 Task: Use the formula "HLOOKUP" in spreadsheet "Project portfolio".
Action: Mouse moved to (657, 102)
Screenshot: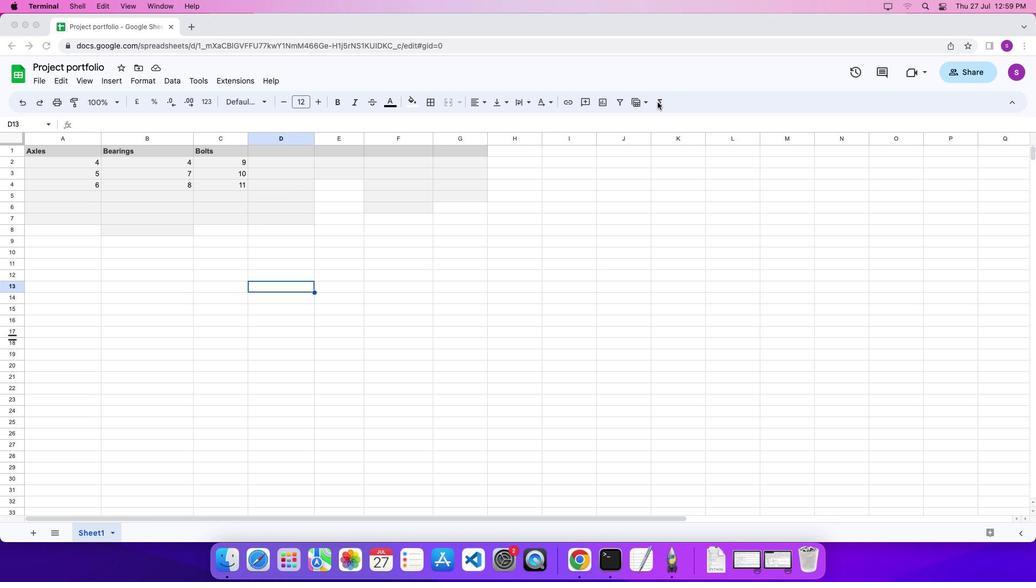 
Action: Mouse pressed left at (657, 102)
Screenshot: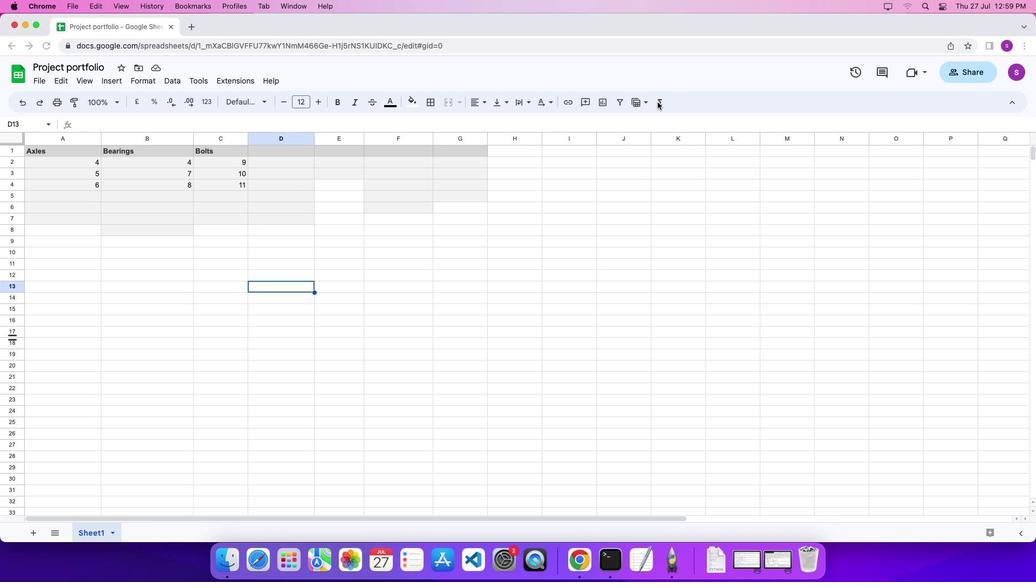 
Action: Mouse moved to (660, 102)
Screenshot: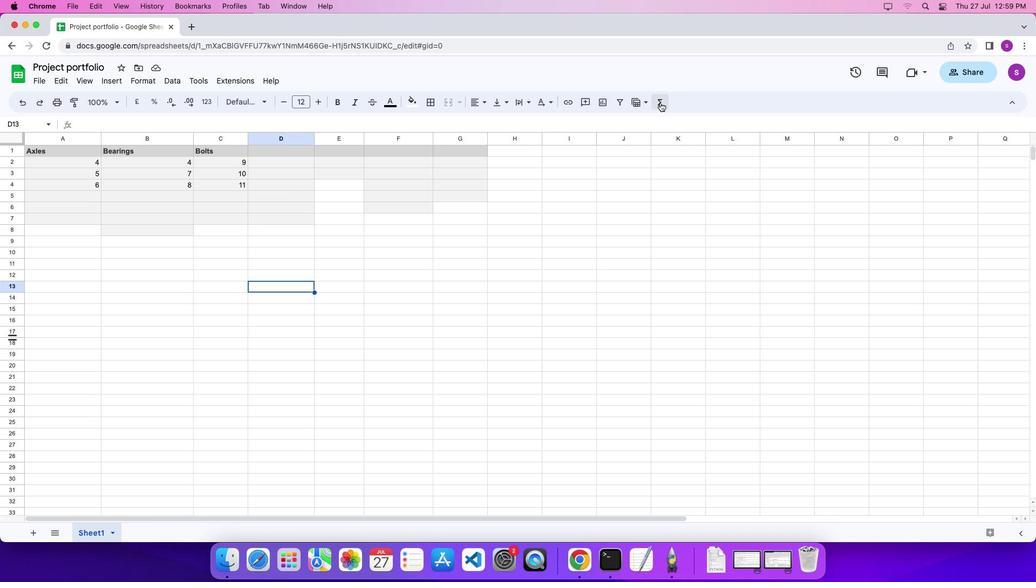 
Action: Mouse pressed left at (660, 102)
Screenshot: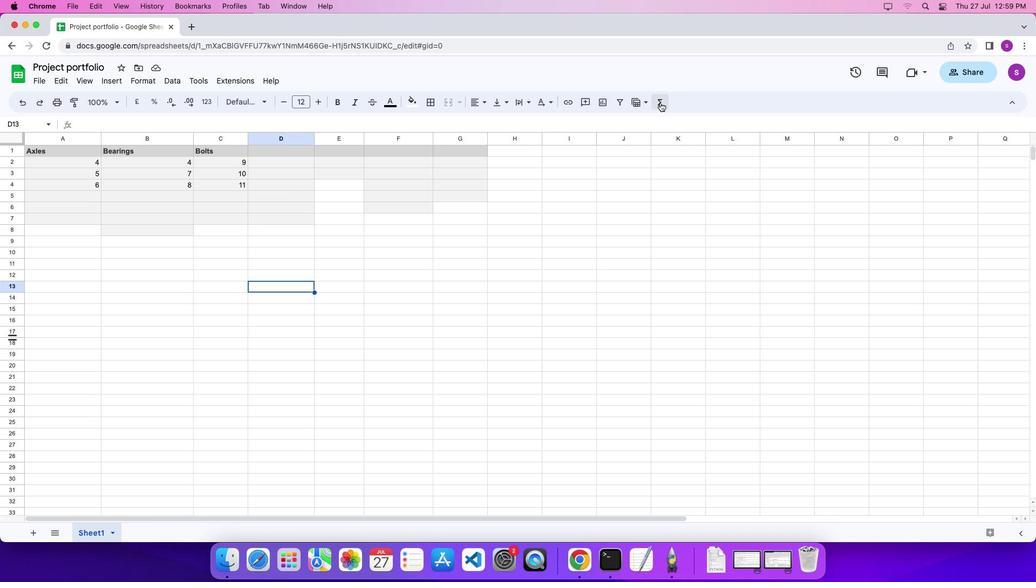 
Action: Mouse moved to (810, 532)
Screenshot: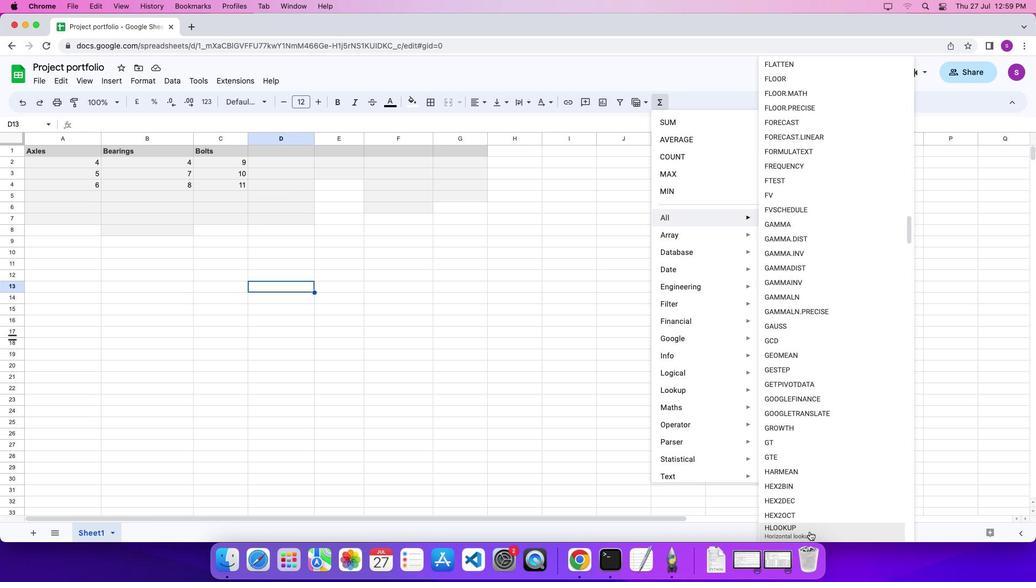 
Action: Mouse pressed left at (810, 532)
Screenshot: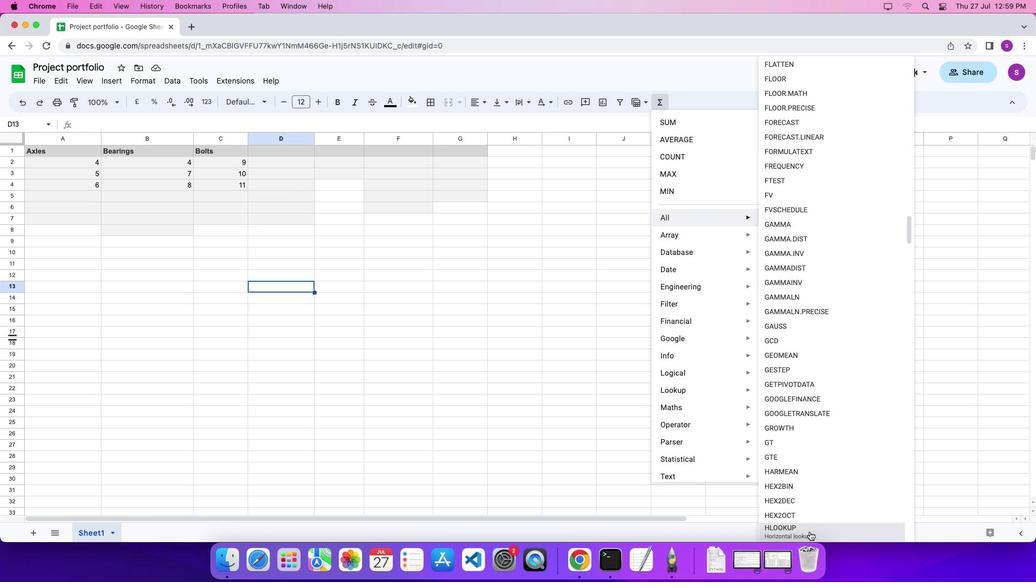 
Action: Mouse moved to (578, 387)
Screenshot: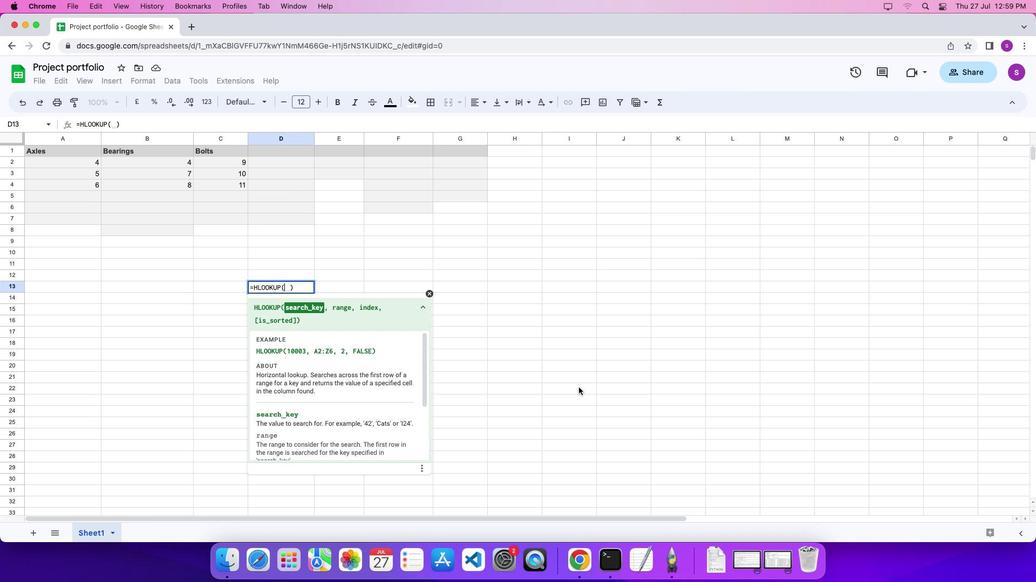 
Action: Key pressed Key.shift_r'"'Key.shift'A''x''l''e''s'Key.shift_r'"'','
Screenshot: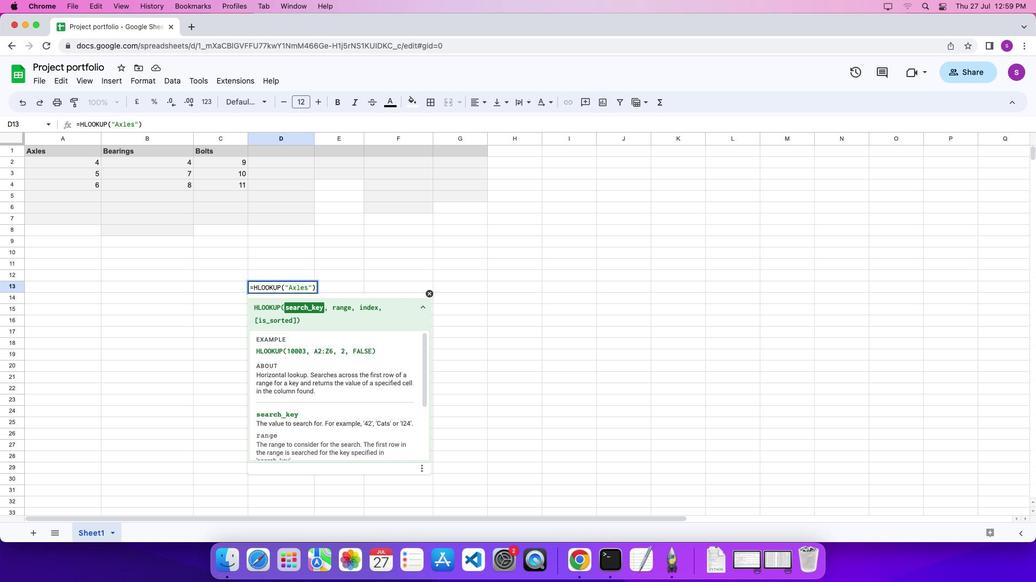 
Action: Mouse moved to (91, 151)
Screenshot: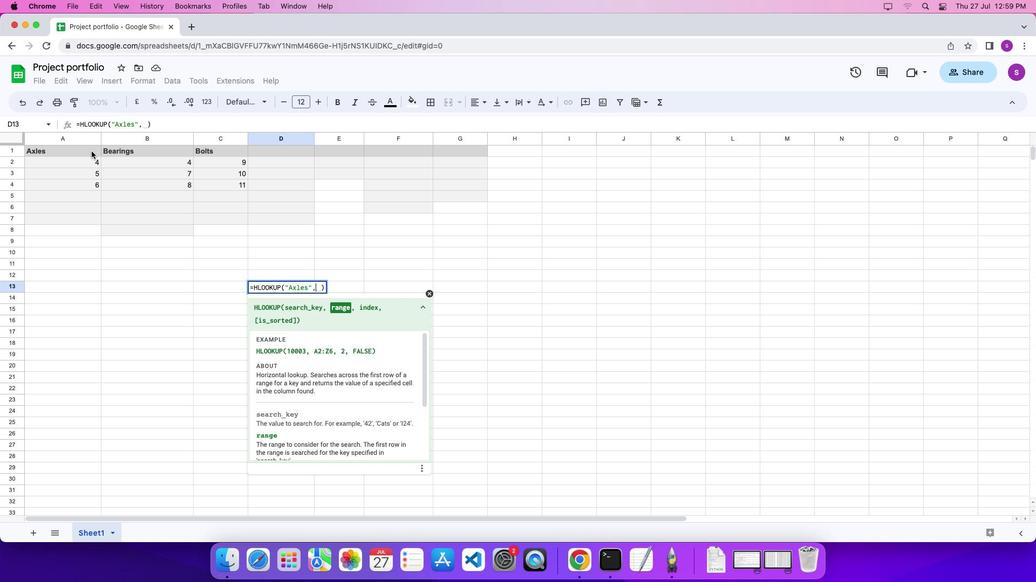 
Action: Mouse pressed left at (91, 151)
Screenshot: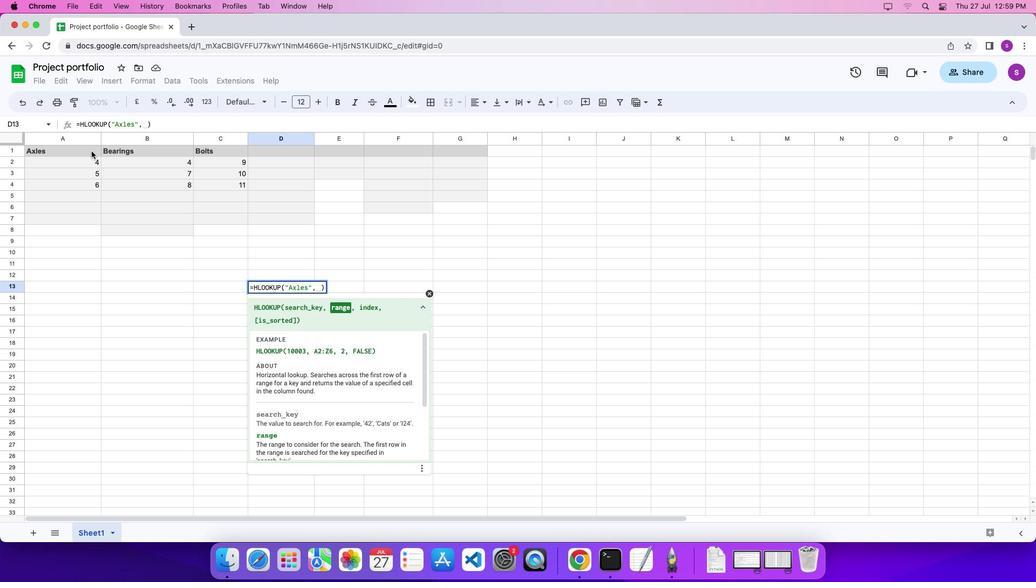 
Action: Mouse moved to (206, 182)
Screenshot: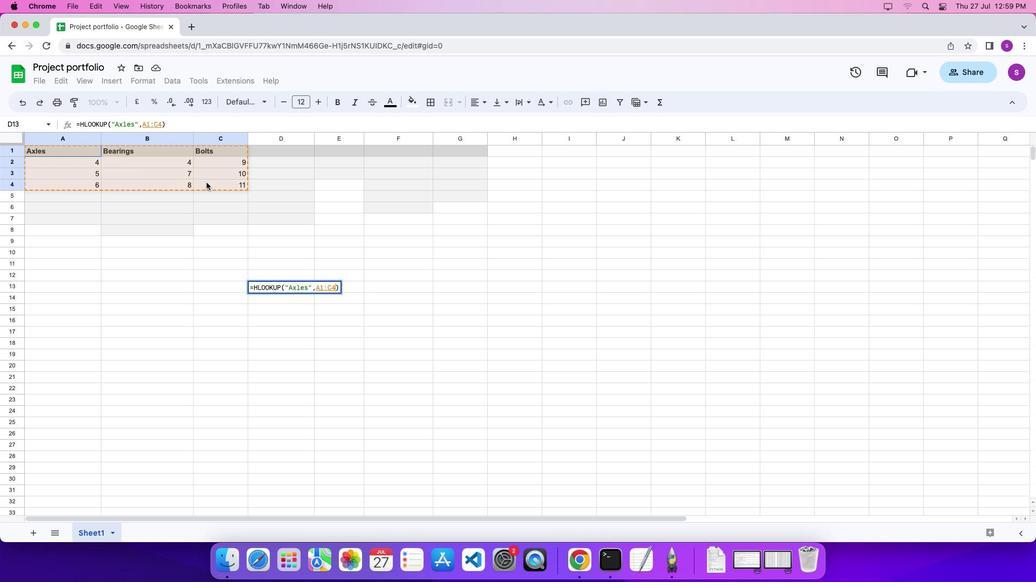 
Action: Key pressed ',''2'','Key.shift'T''R''U''E''\x03'
Screenshot: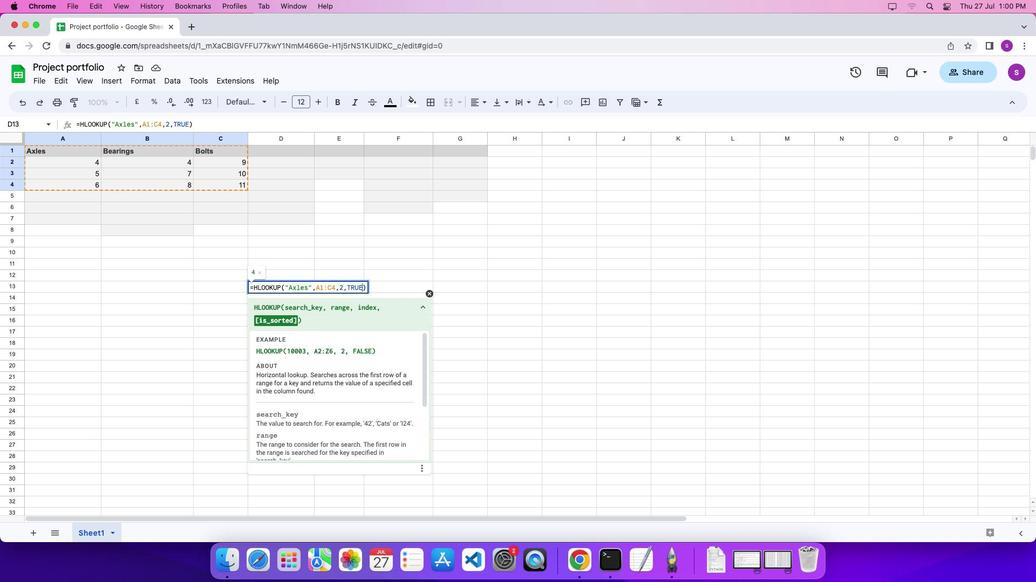 
